 Task: Share Document By Mail
Action: Mouse moved to (43, 0)
Screenshot: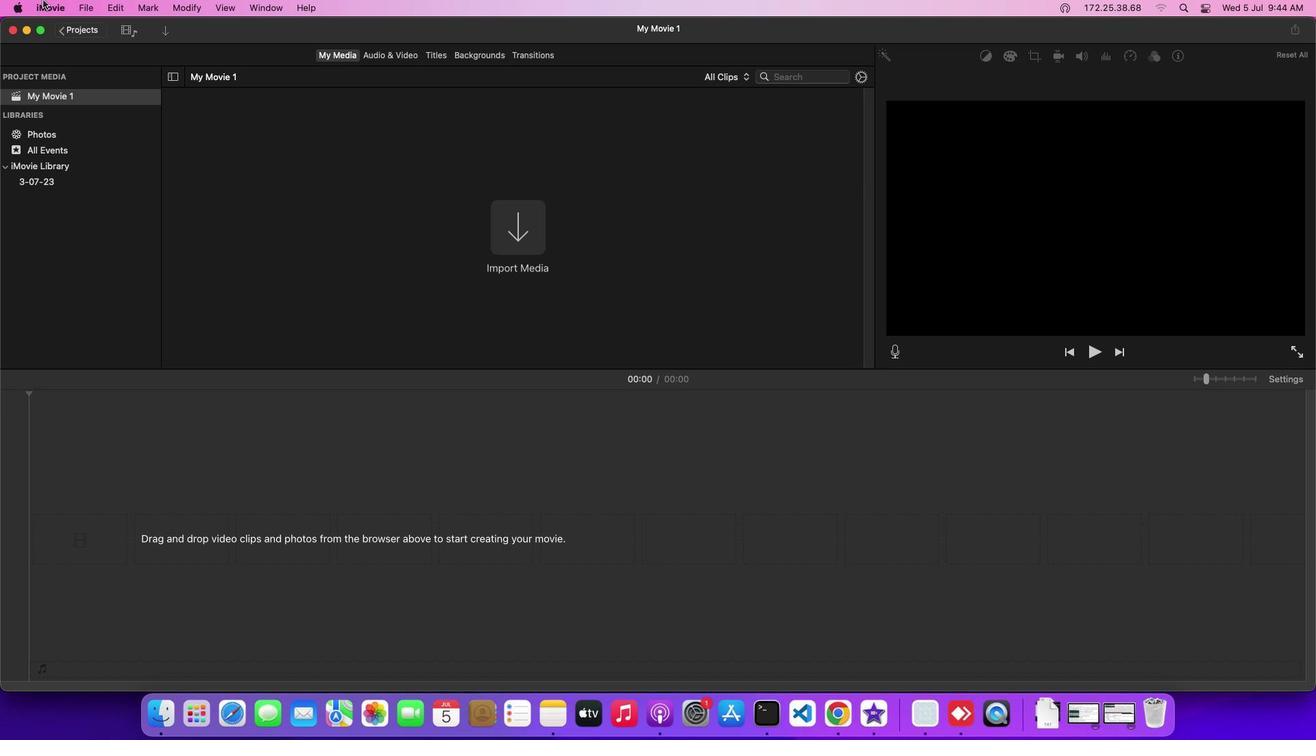 
Action: Mouse pressed left at (43, 0)
Screenshot: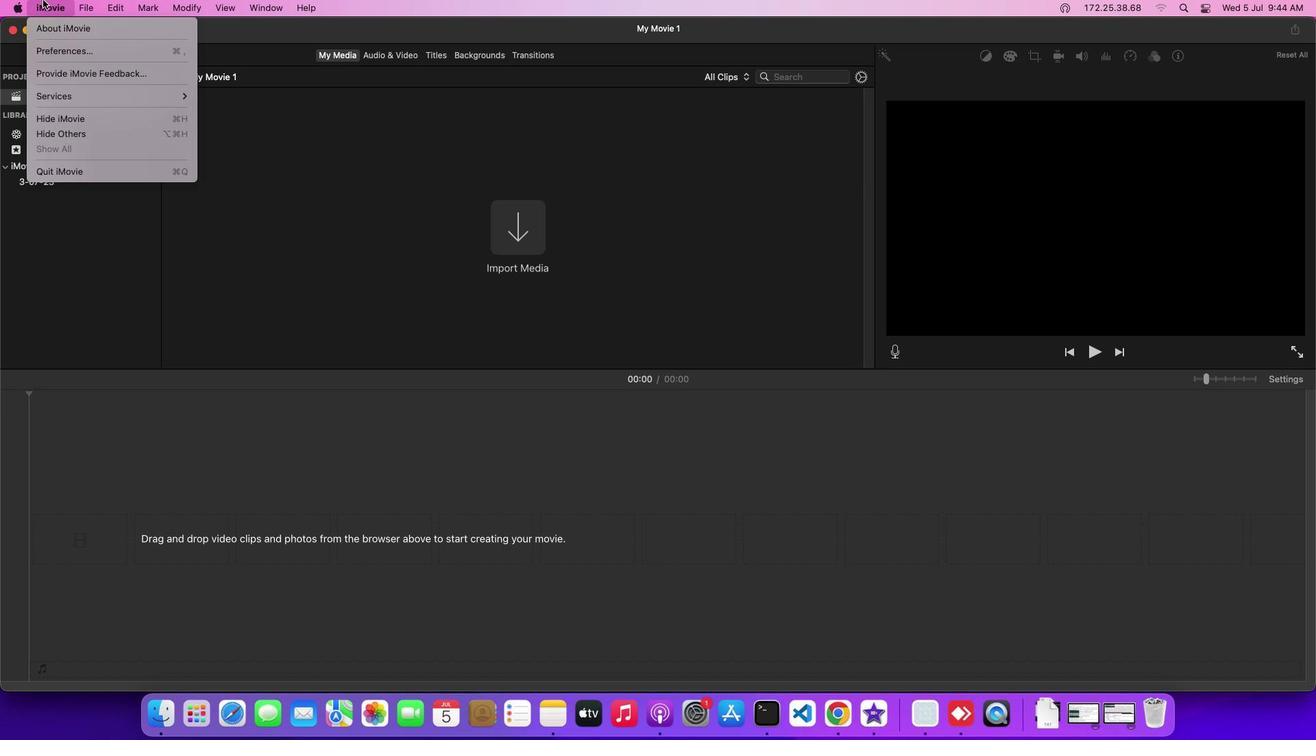 
Action: Mouse moved to (48, 26)
Screenshot: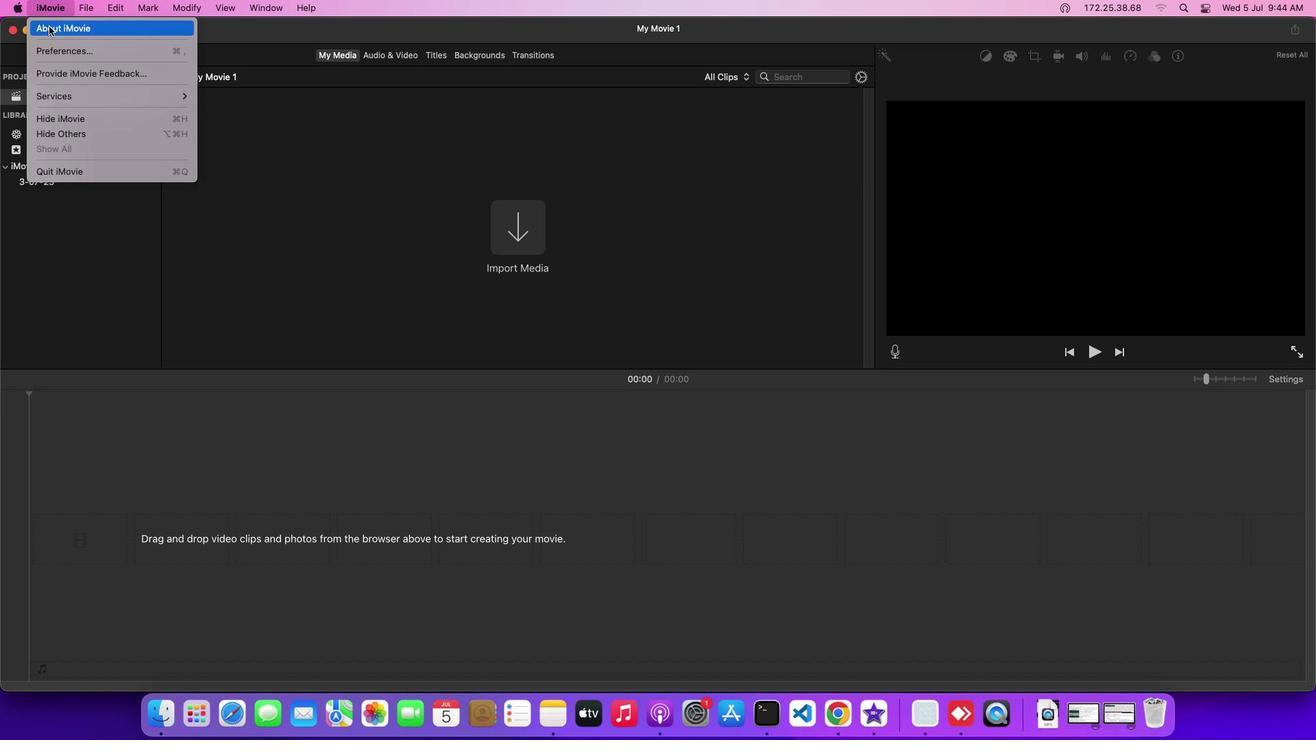 
Action: Mouse pressed left at (48, 26)
Screenshot: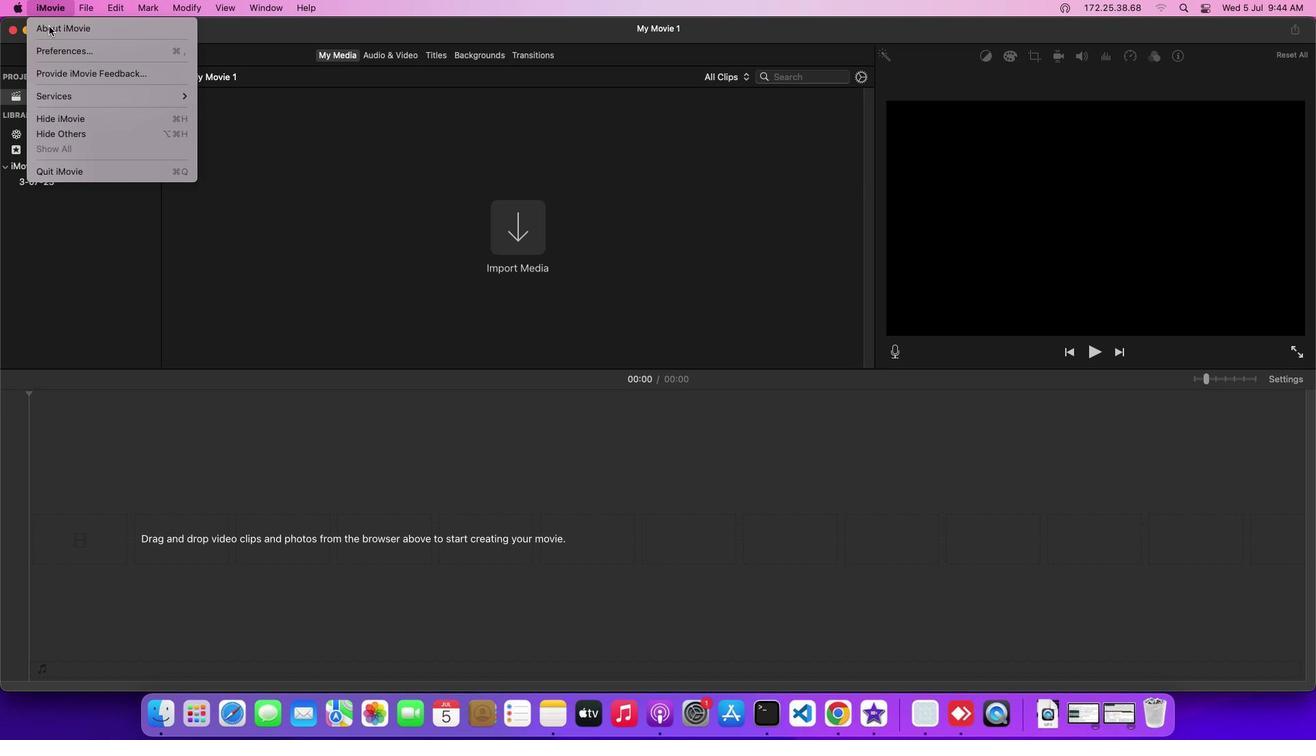 
Action: Mouse moved to (774, 405)
Screenshot: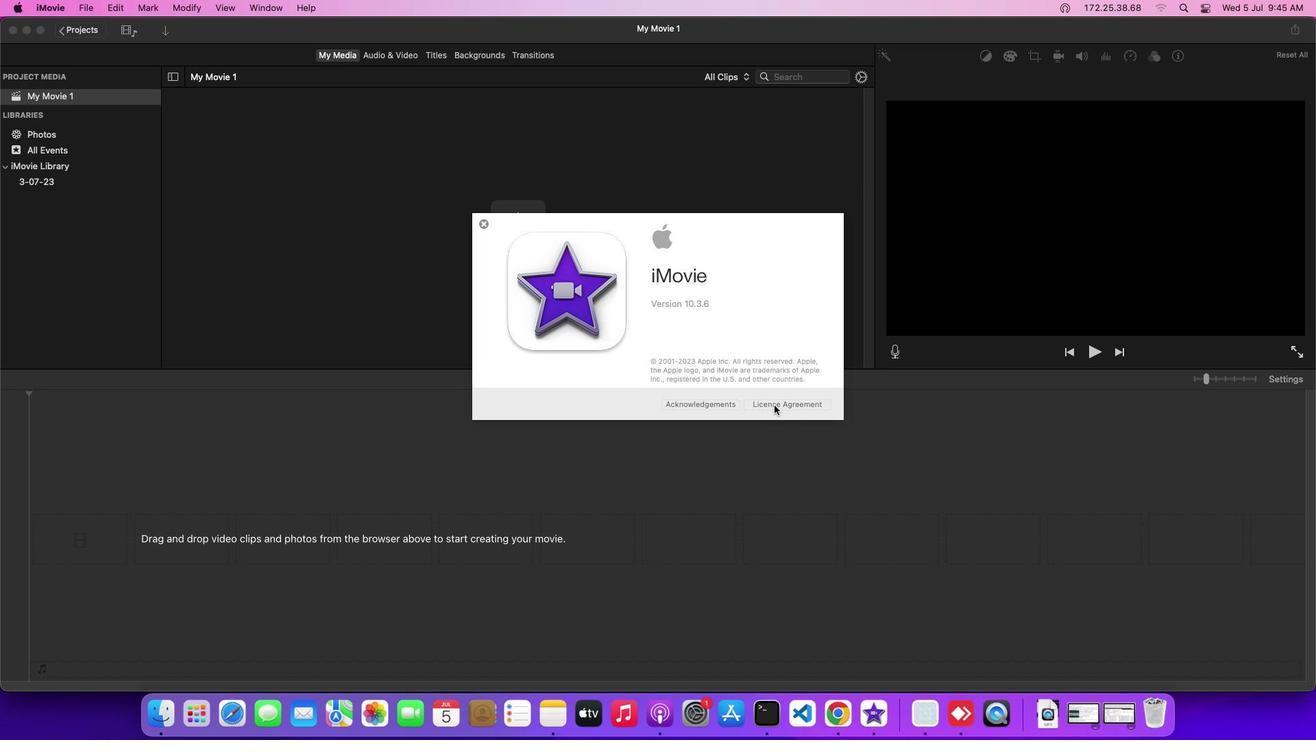 
Action: Mouse pressed left at (774, 405)
Screenshot: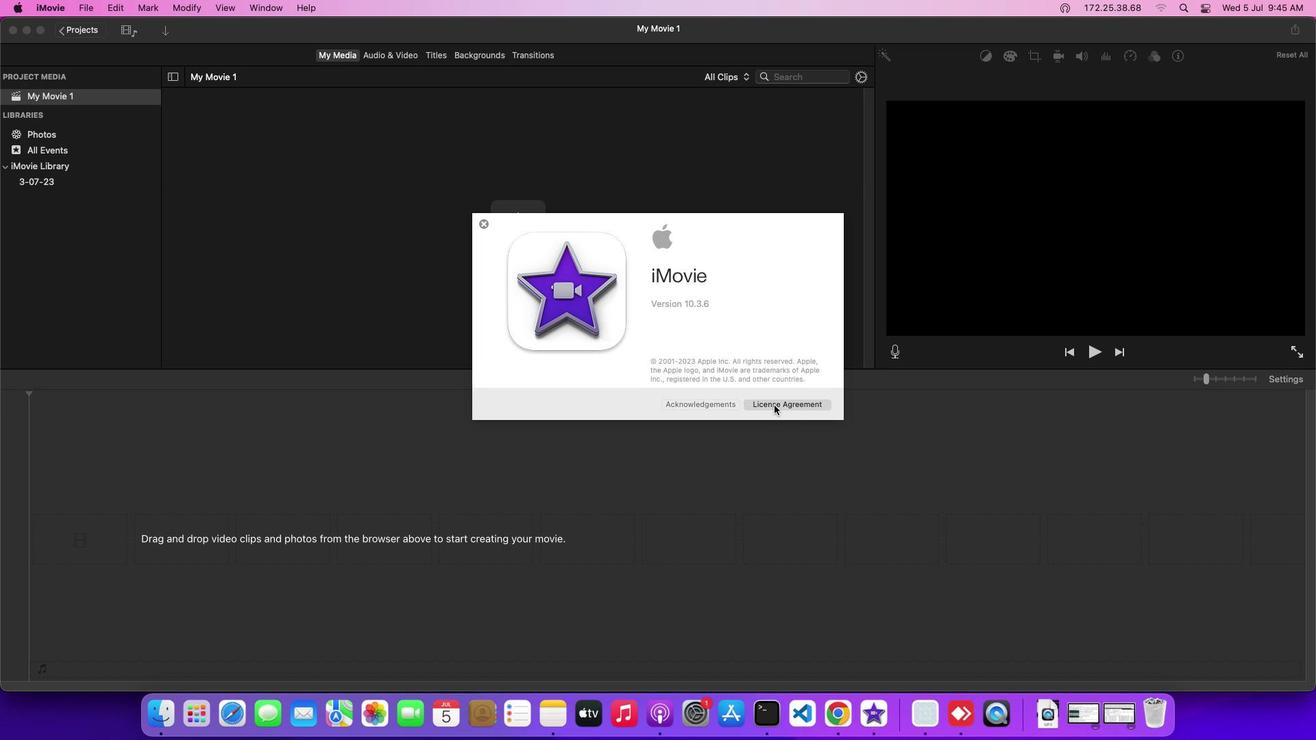 
Action: Mouse moved to (643, 40)
Screenshot: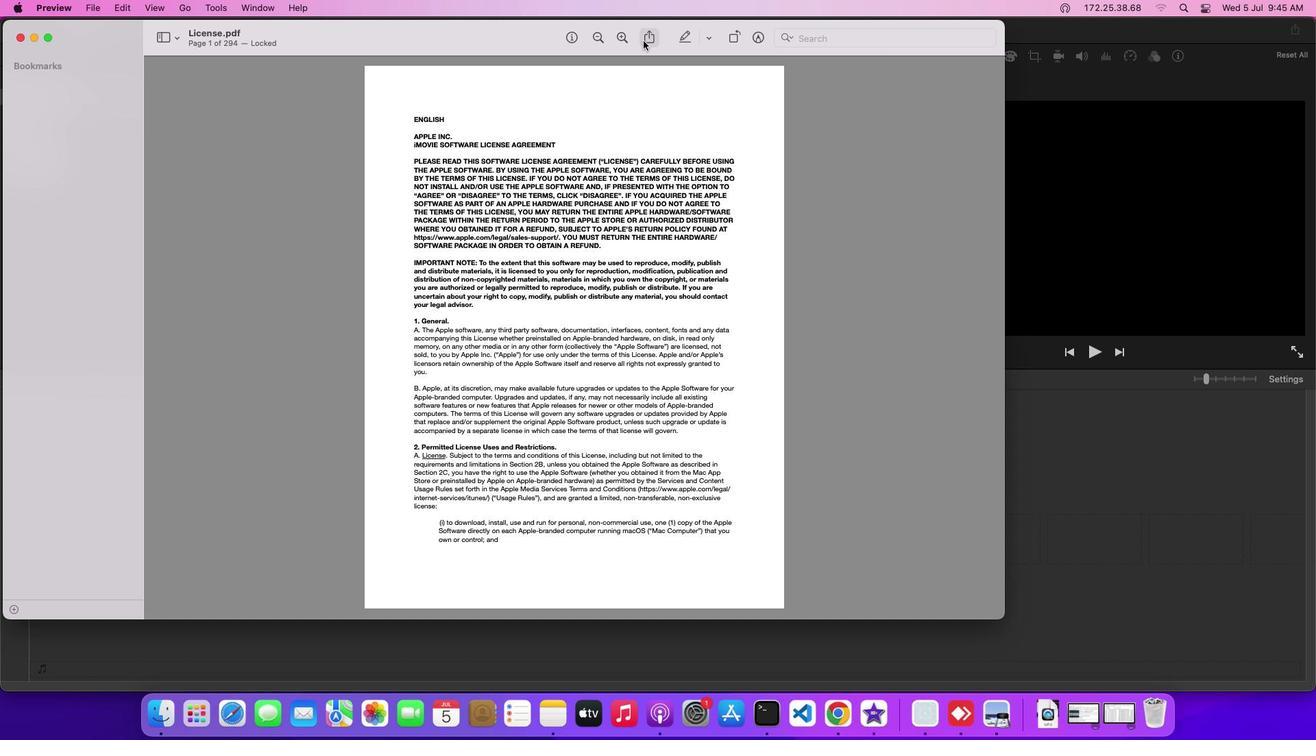
Action: Mouse pressed left at (643, 40)
Screenshot: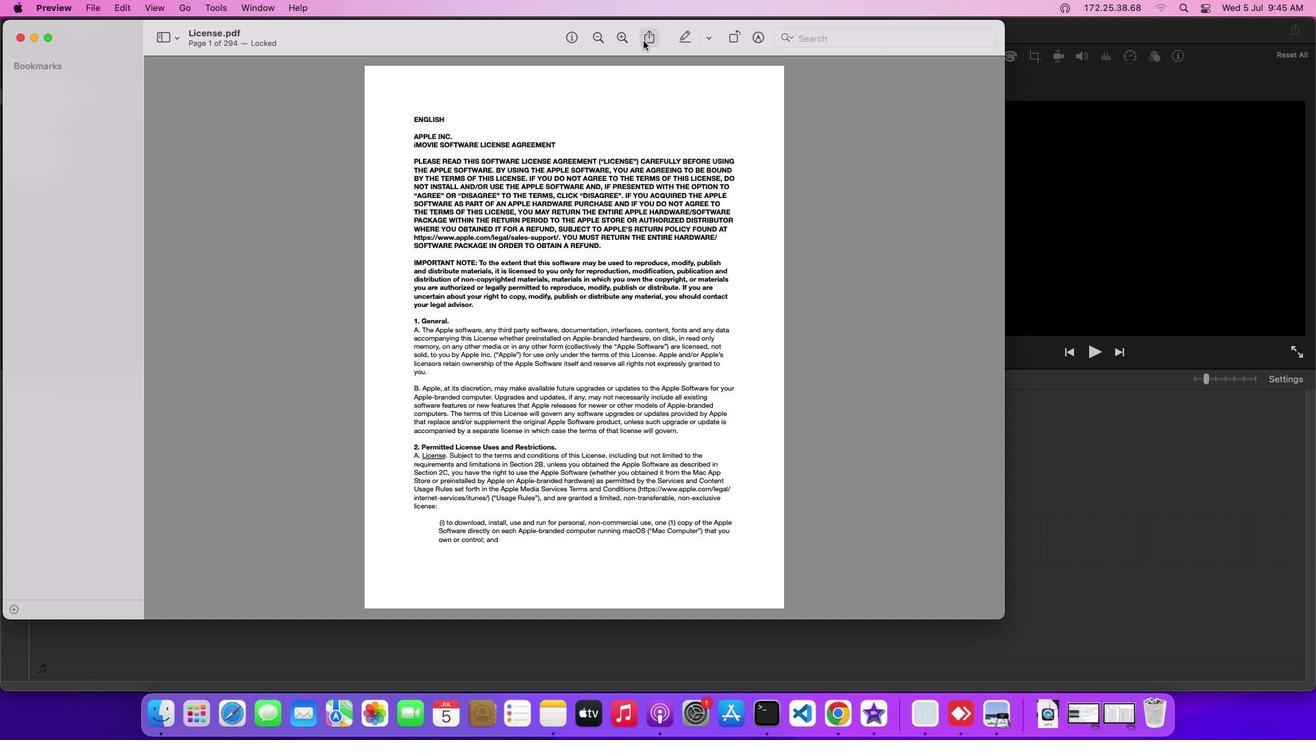 
Action: Mouse moved to (653, 74)
Screenshot: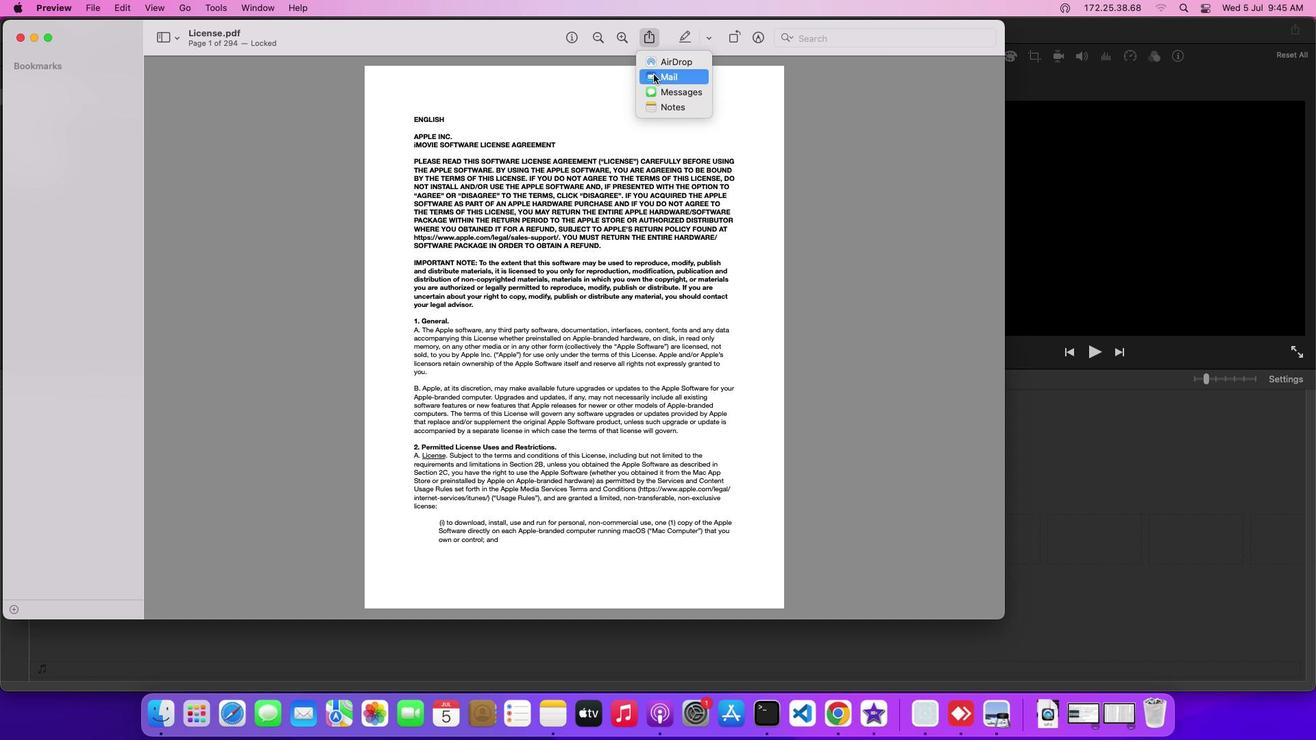 
Action: Mouse pressed left at (653, 74)
Screenshot: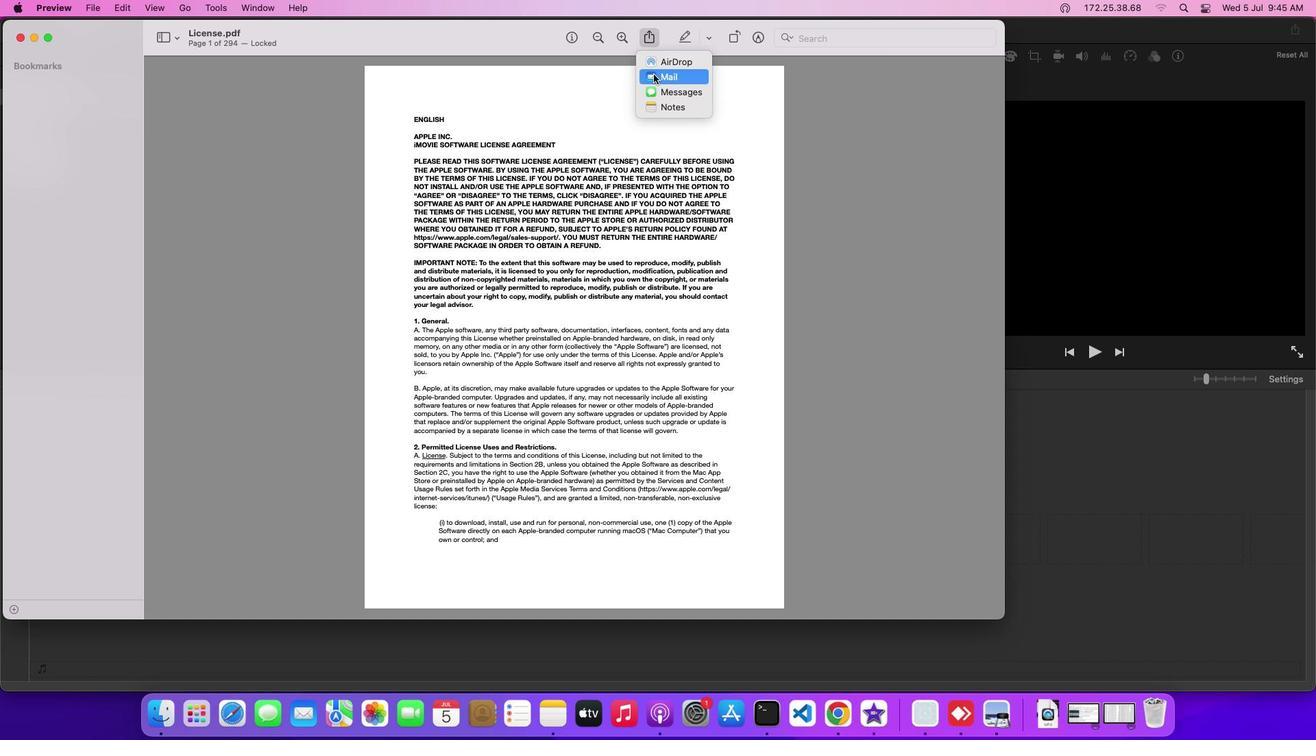 
